 Task: Add Stumptown Coffee Founder's Whole Bean Coffee to the cart.
Action: Mouse pressed left at (19, 100)
Screenshot: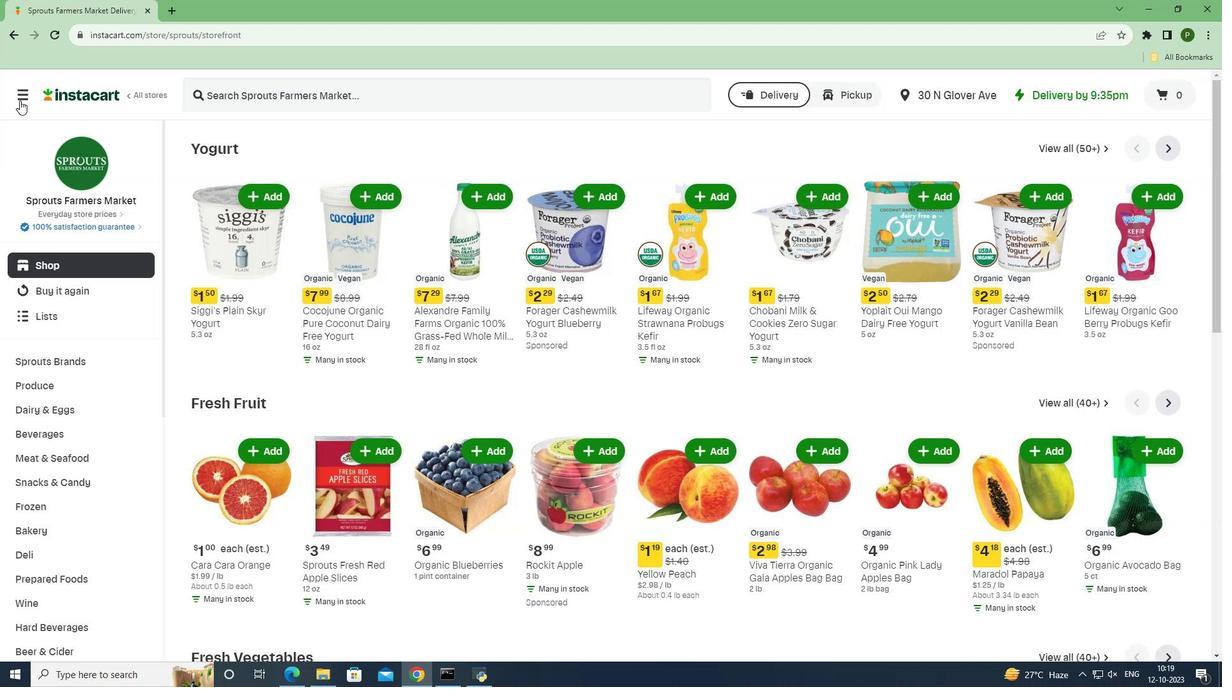 
Action: Mouse moved to (58, 329)
Screenshot: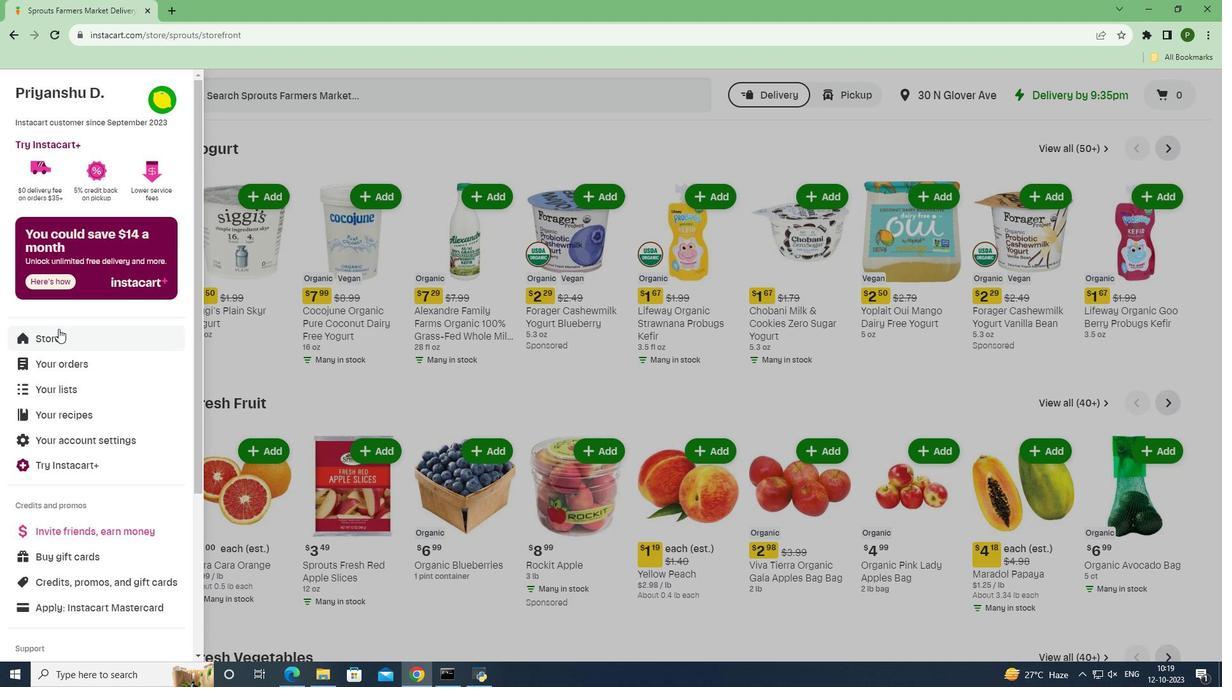 
Action: Mouse pressed left at (58, 329)
Screenshot: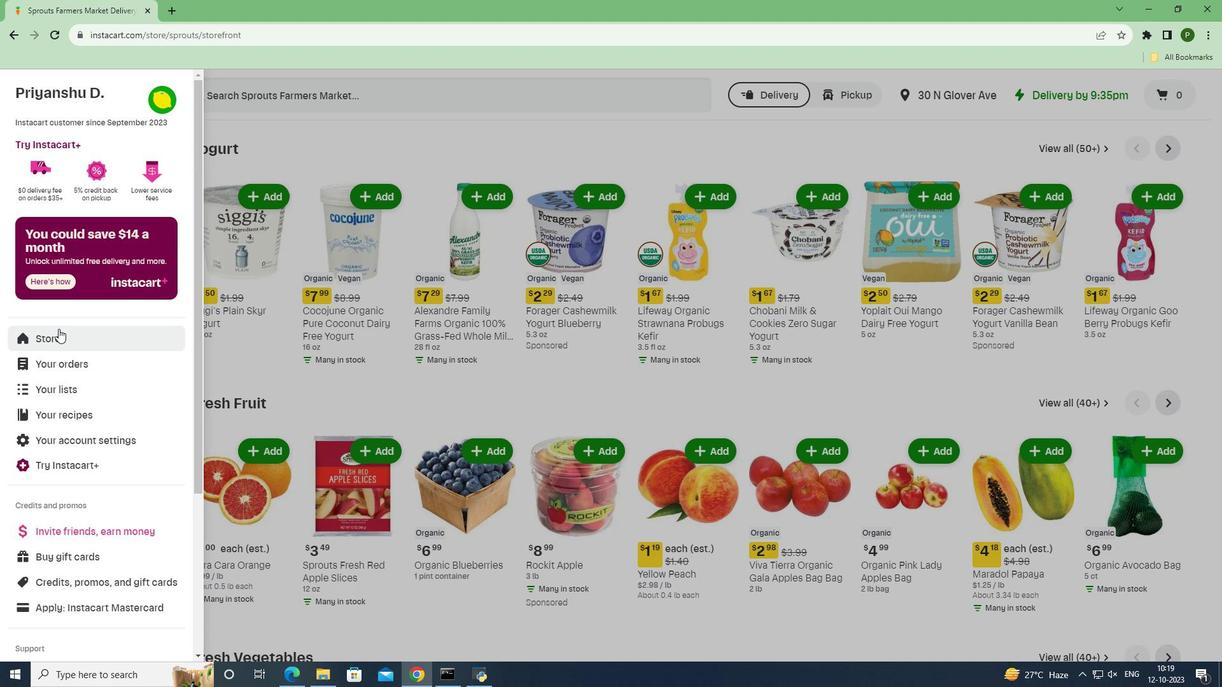 
Action: Mouse moved to (278, 153)
Screenshot: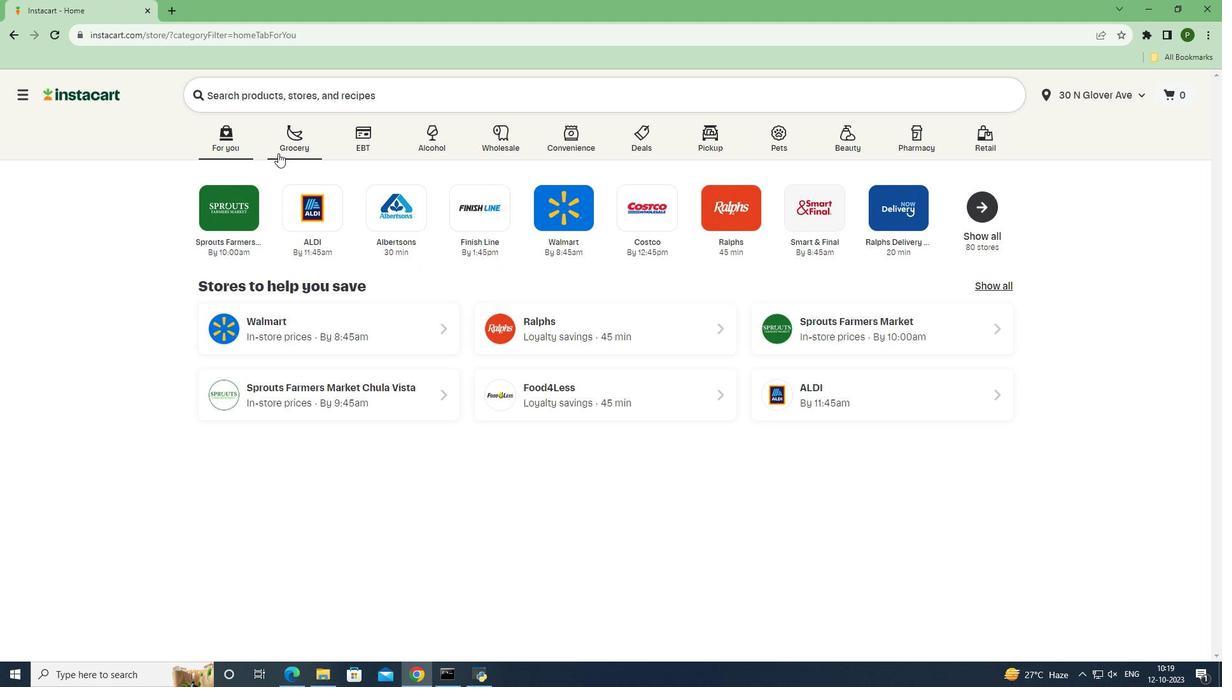 
Action: Mouse pressed left at (278, 153)
Screenshot: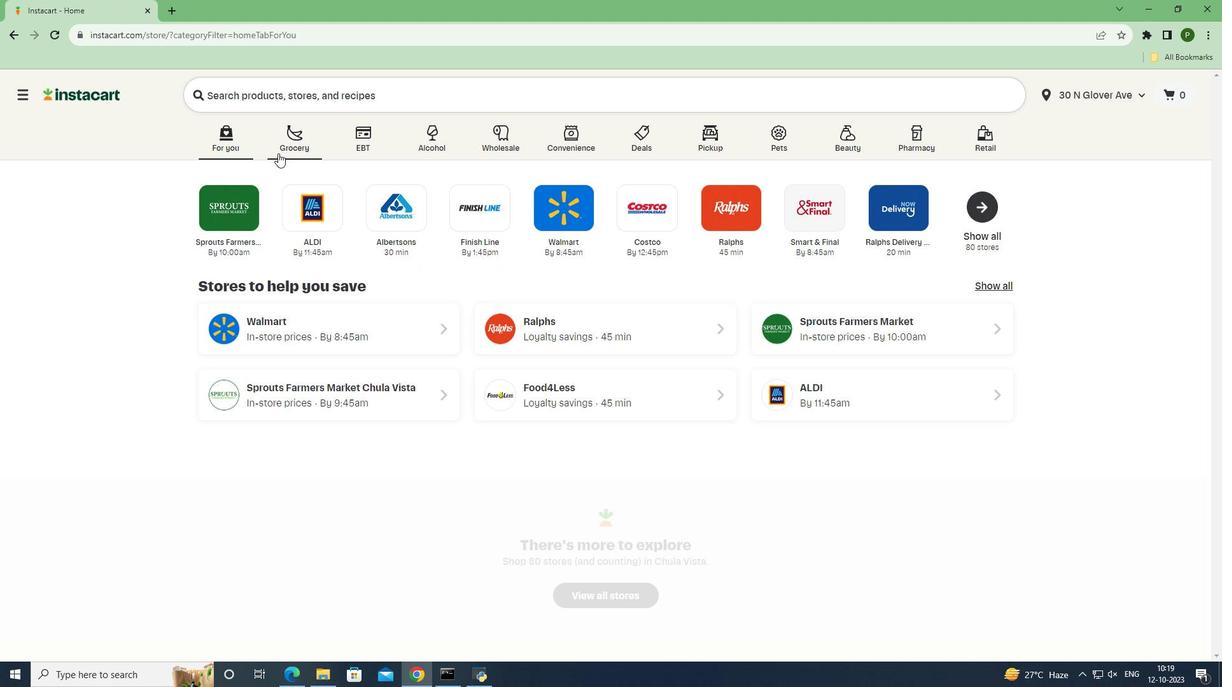 
Action: Mouse moved to (511, 289)
Screenshot: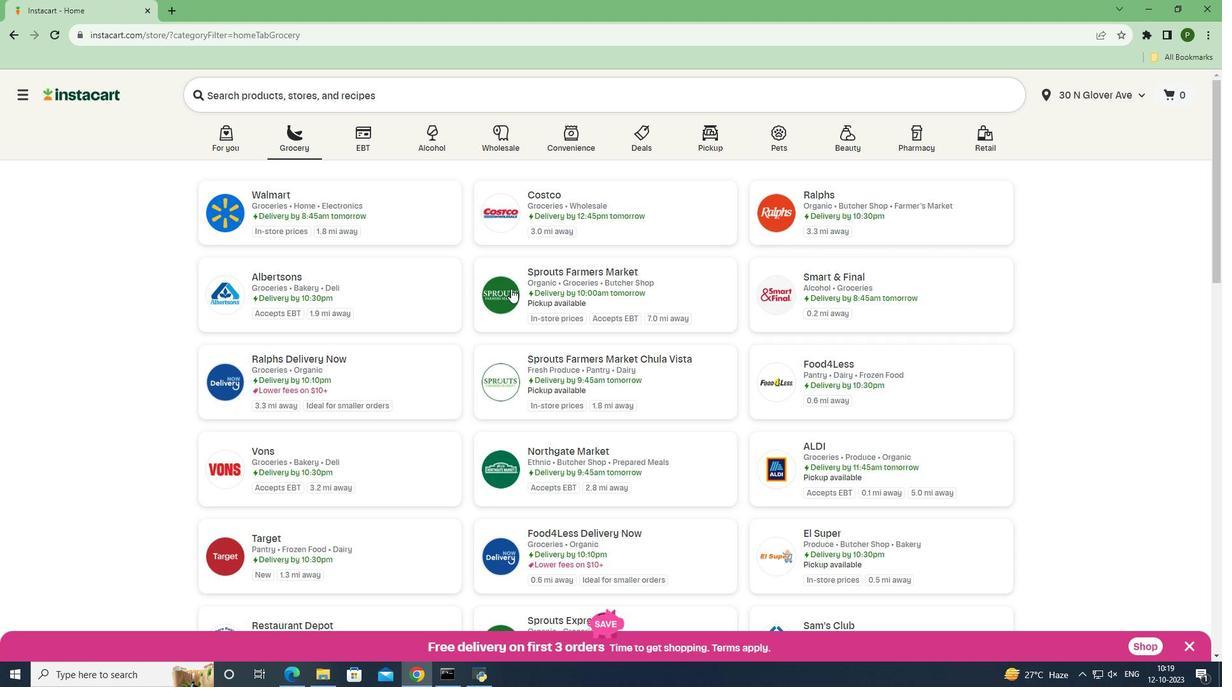 
Action: Mouse pressed left at (511, 289)
Screenshot: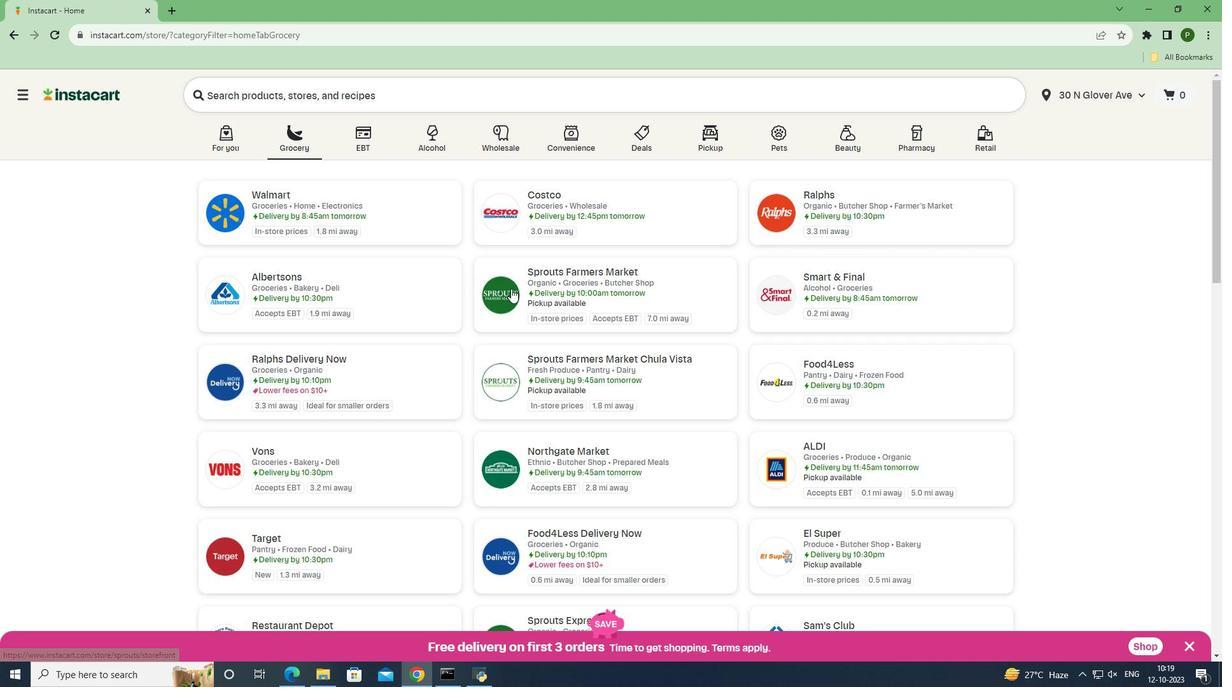 
Action: Mouse moved to (83, 433)
Screenshot: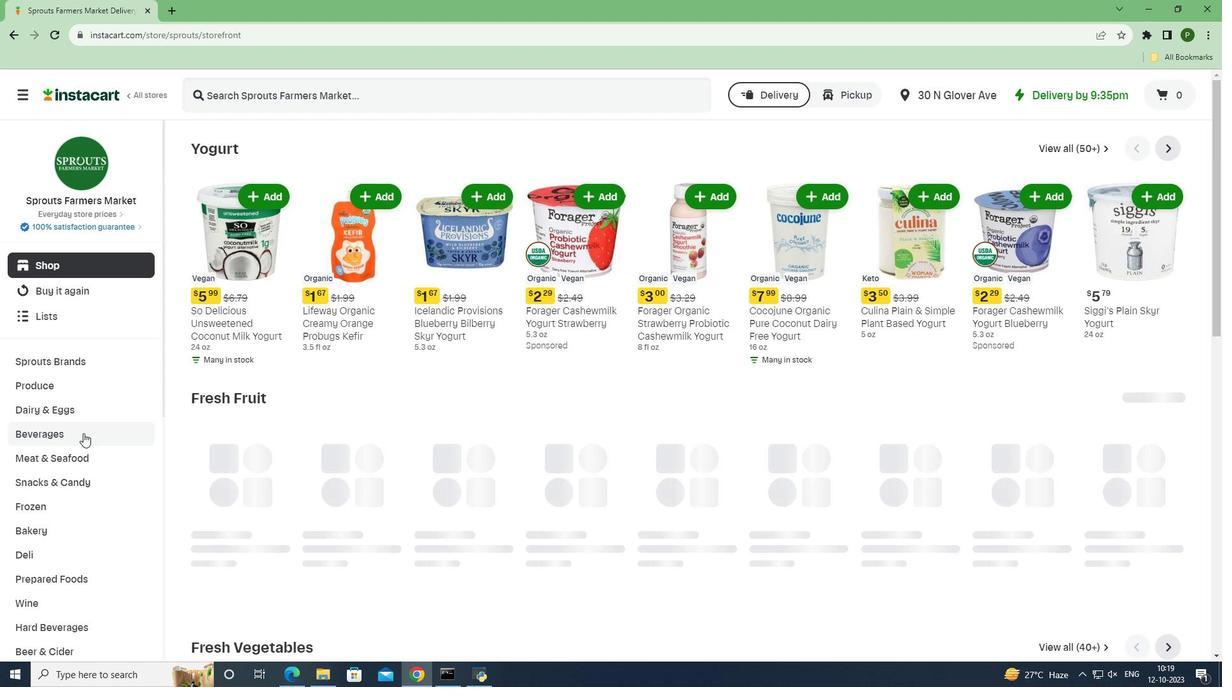 
Action: Mouse pressed left at (83, 433)
Screenshot: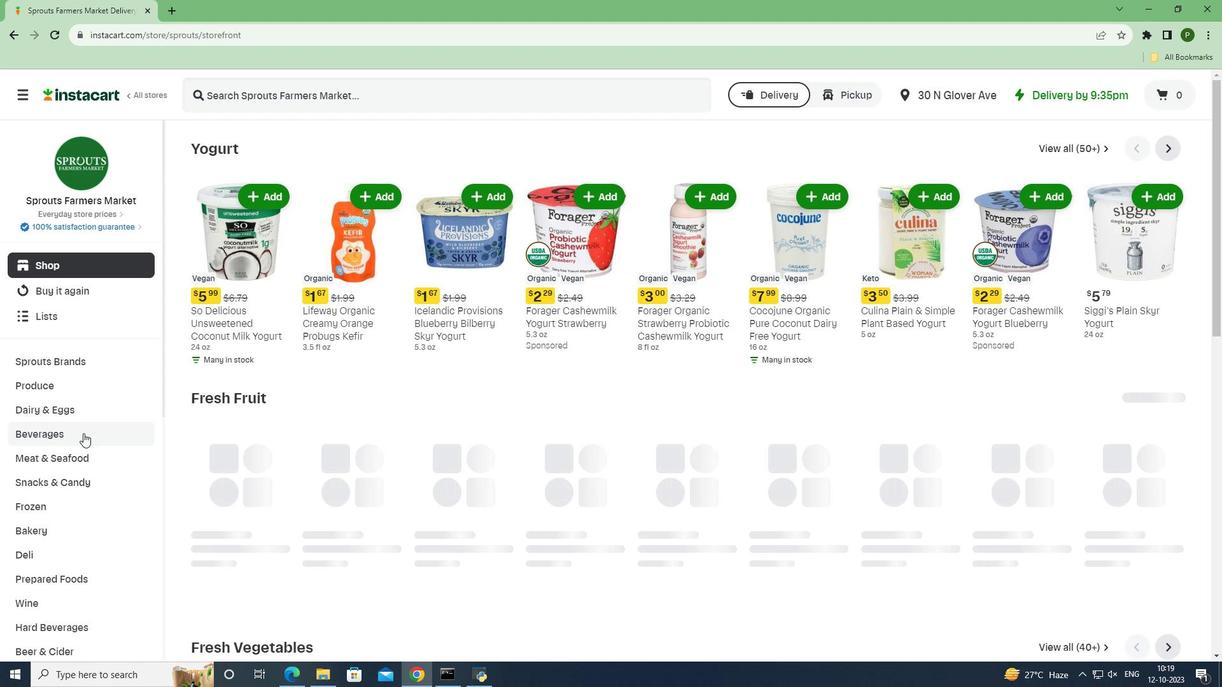 
Action: Mouse moved to (489, 178)
Screenshot: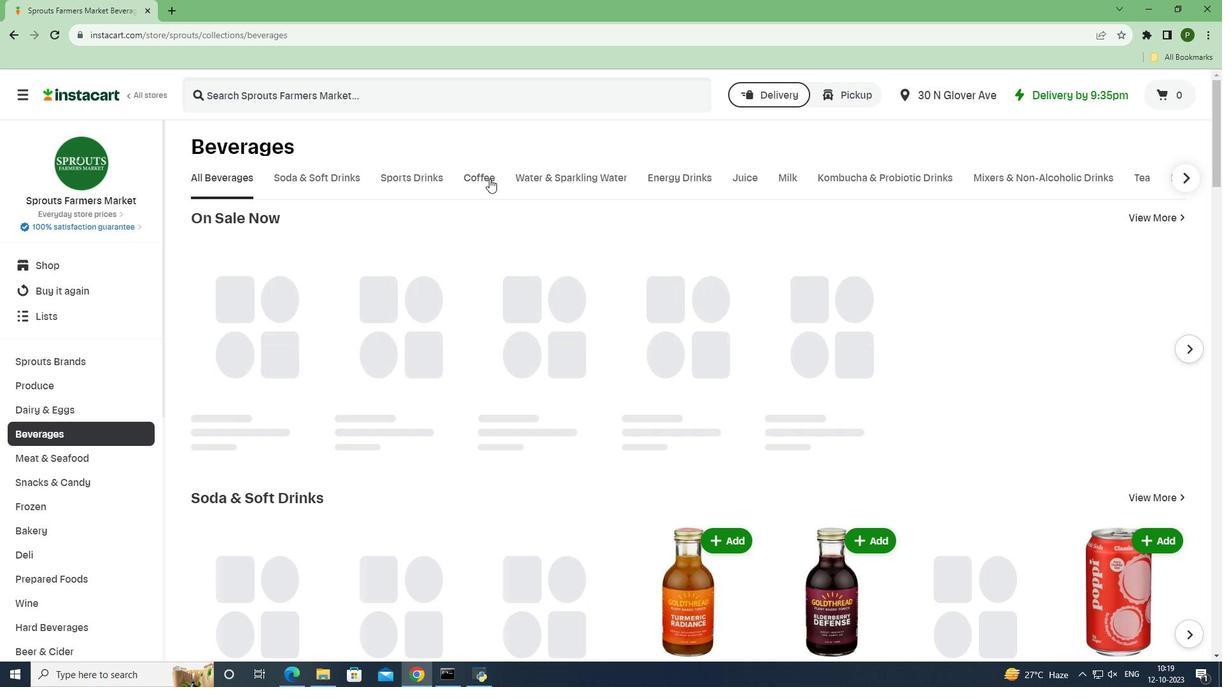 
Action: Mouse pressed left at (489, 178)
Screenshot: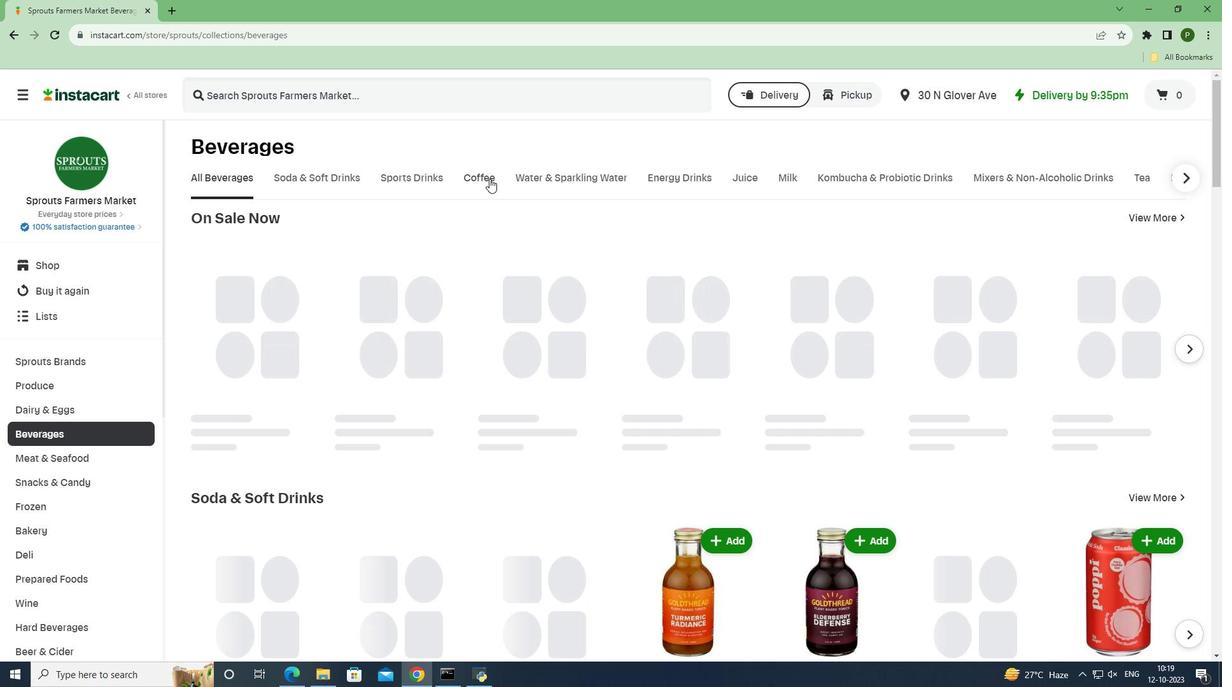 
Action: Mouse moved to (345, 99)
Screenshot: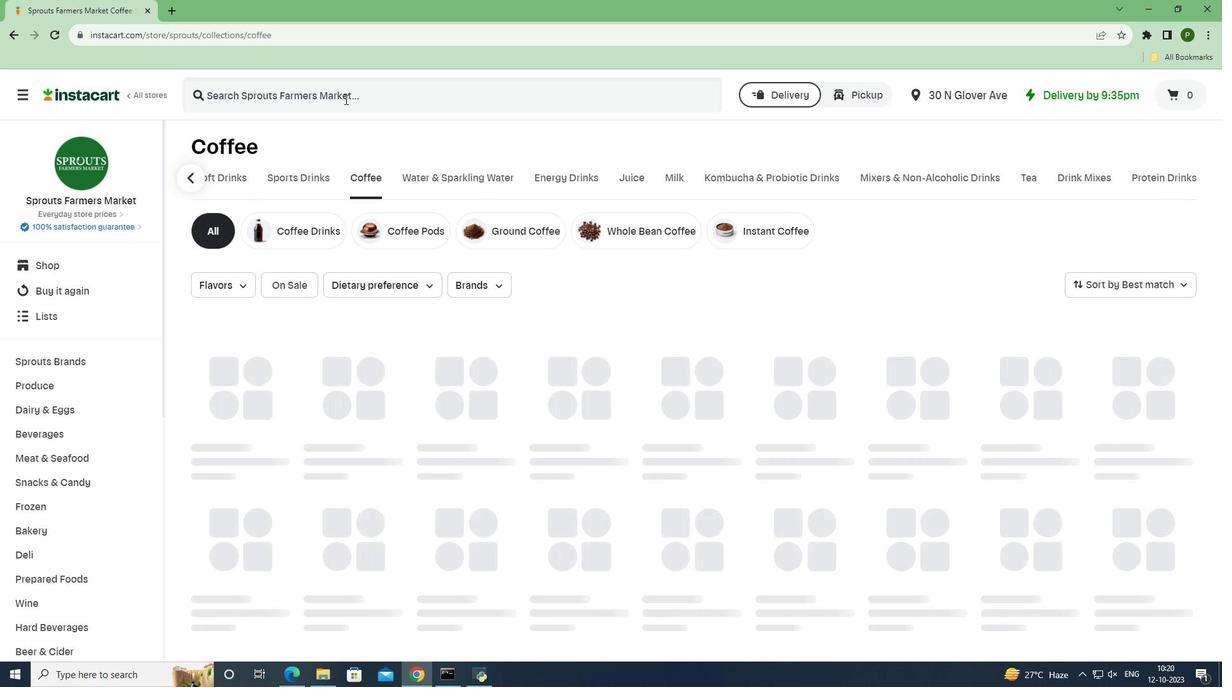 
Action: Mouse pressed left at (345, 99)
Screenshot: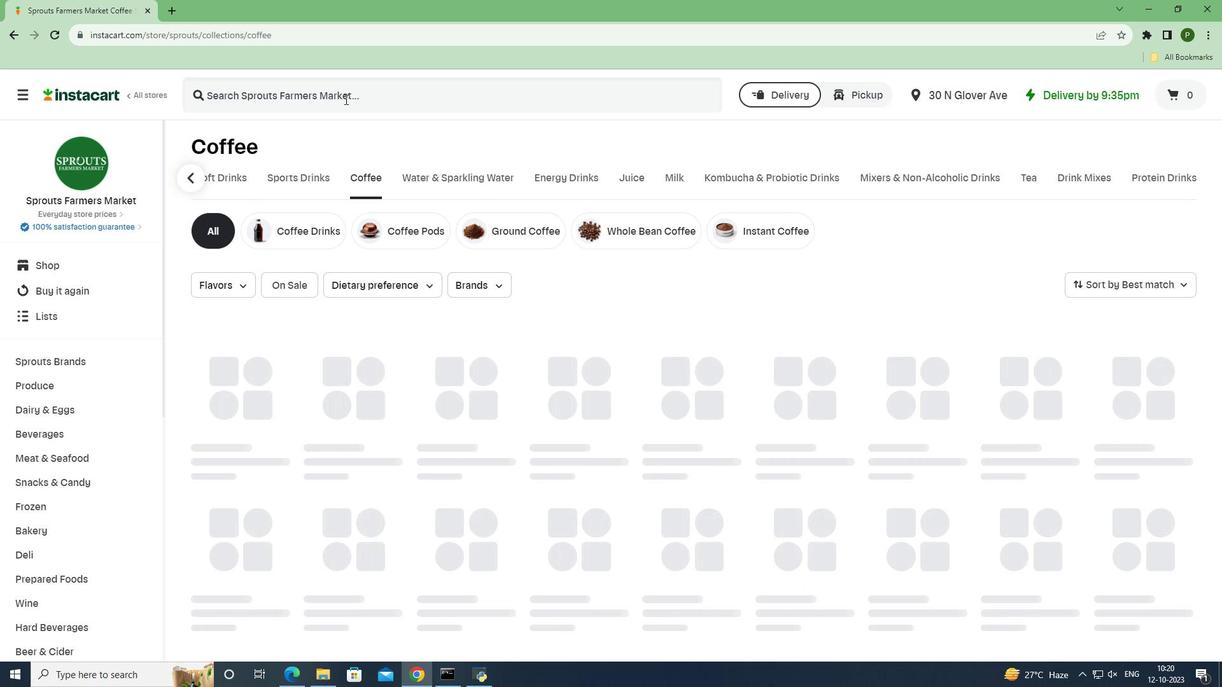 
Action: Key pressed <Key.caps_lock><Key.caps_lock>s<Key.caps_lock>TUMPTOWN<Key.space><Key.caps_lock>c<Key.caps_lock>OFFEE<Key.space><Key.caps_lock>f<Key.caps_lock>OUNDER'S<Key.space><Key.caps_lock>w<Key.caps_lock>HOLE<Key.space><Key.caps_lock>b<Key.caps_lock>EAN<Key.space><Key.caps_lock>c<Key.caps_lock>OFFEE<Key.enter>
Screenshot: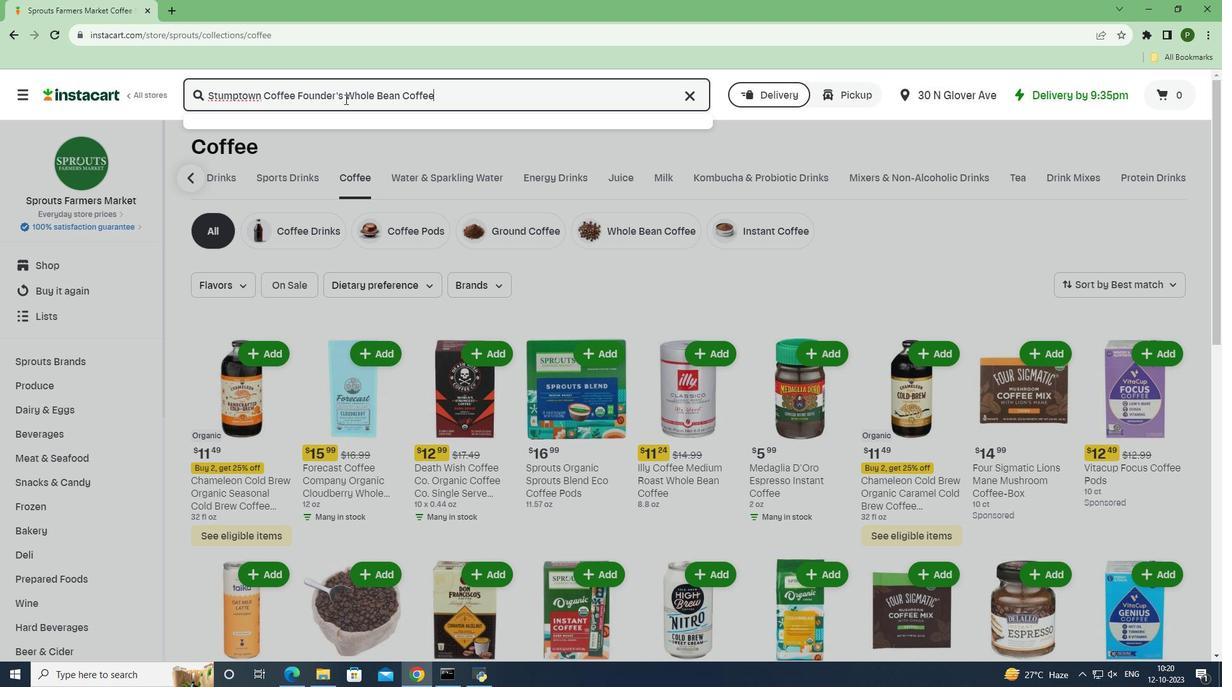 
Action: Mouse moved to (558, 226)
Screenshot: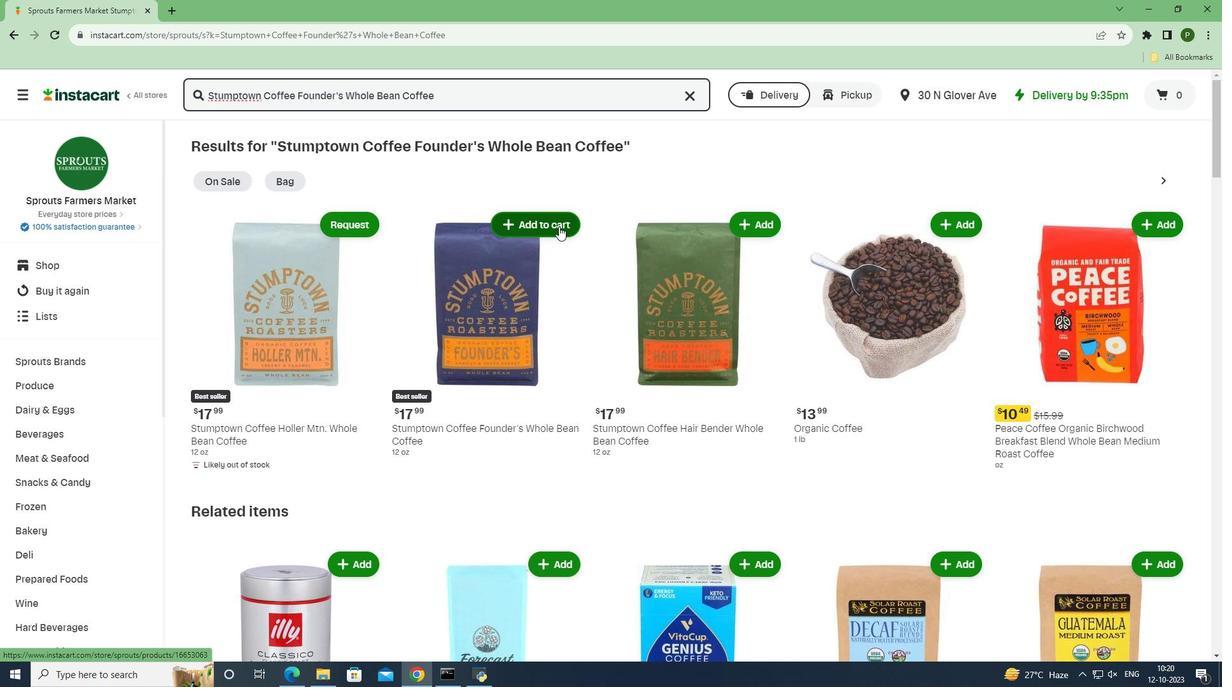 
Action: Mouse pressed left at (558, 226)
Screenshot: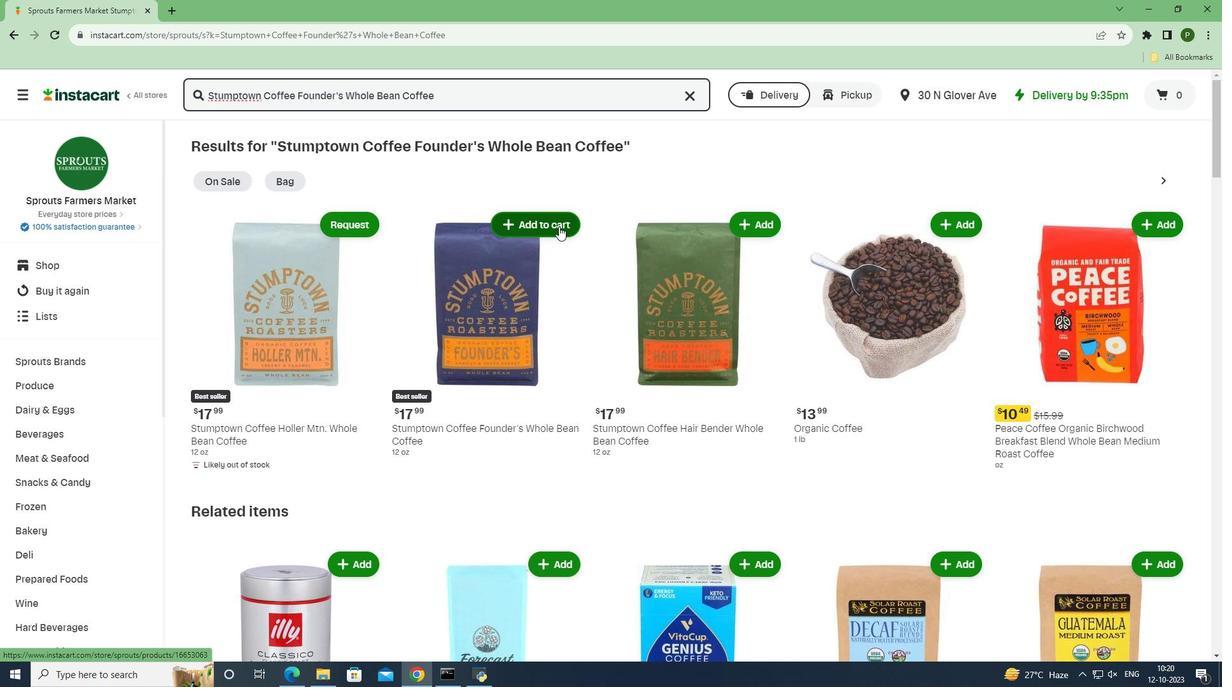 
Action: Mouse moved to (578, 310)
Screenshot: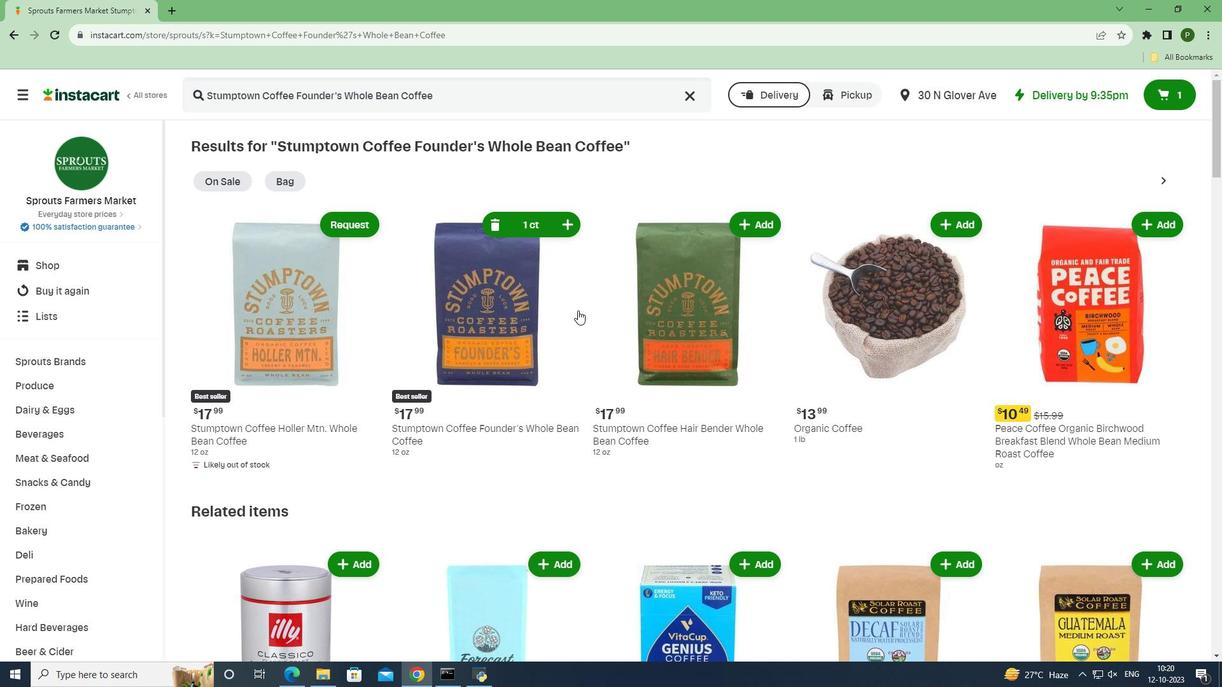 
